 Task: Toggle the Use Inline Completions option in the meme.
Action: Mouse moved to (9, 500)
Screenshot: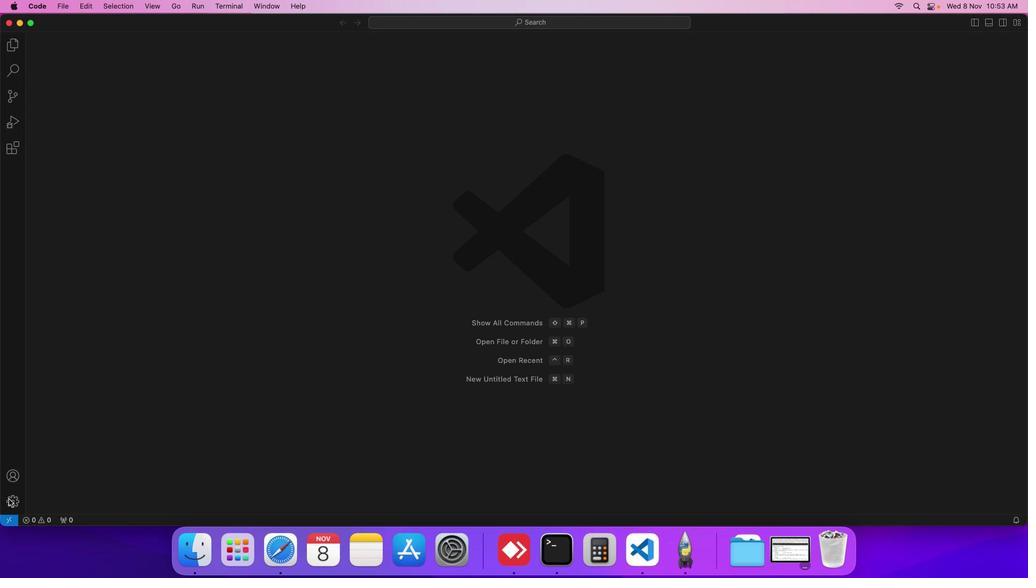 
Action: Mouse pressed left at (9, 500)
Screenshot: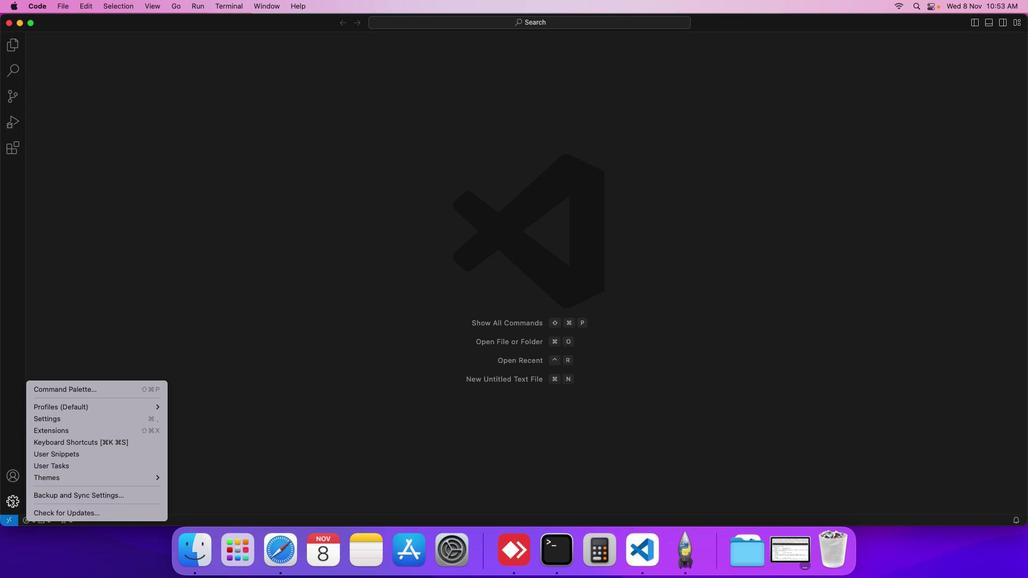 
Action: Mouse moved to (72, 416)
Screenshot: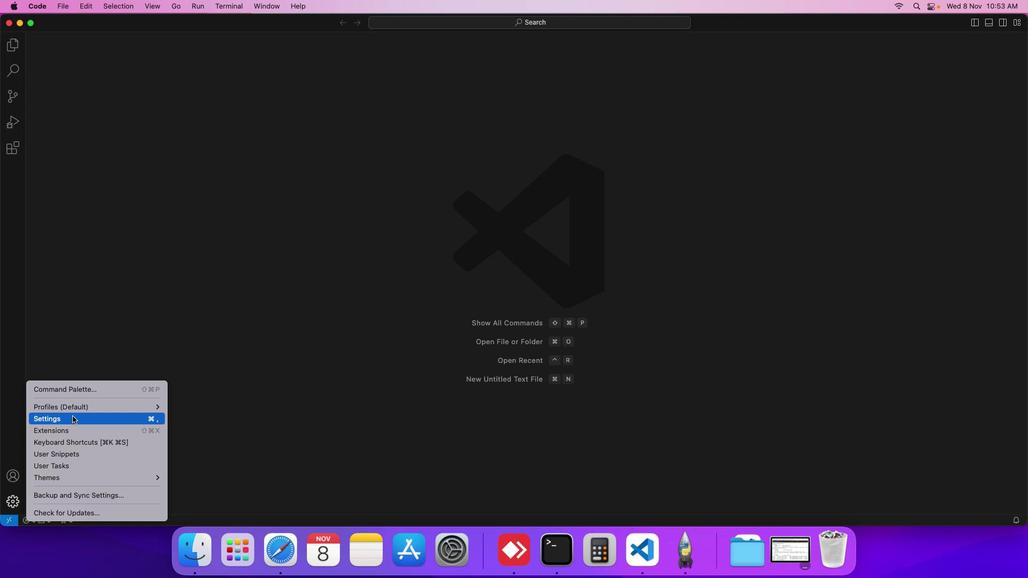 
Action: Mouse pressed left at (72, 416)
Screenshot: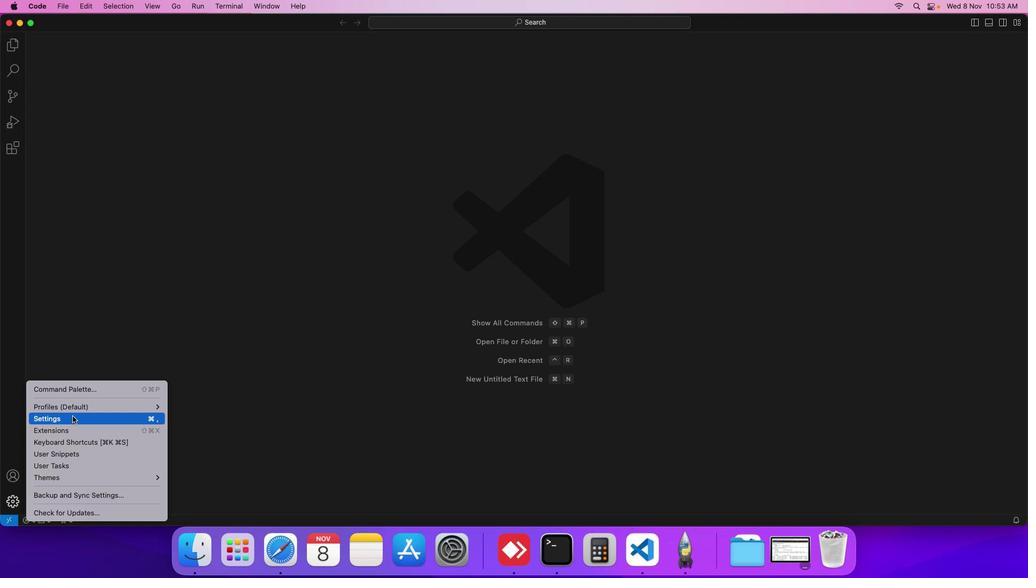 
Action: Mouse moved to (237, 194)
Screenshot: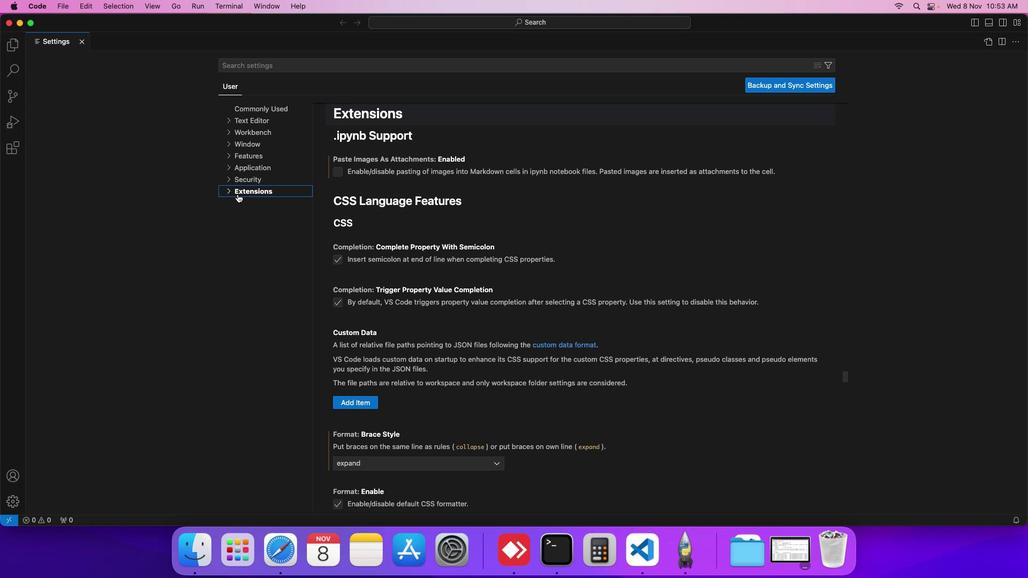 
Action: Mouse pressed left at (237, 194)
Screenshot: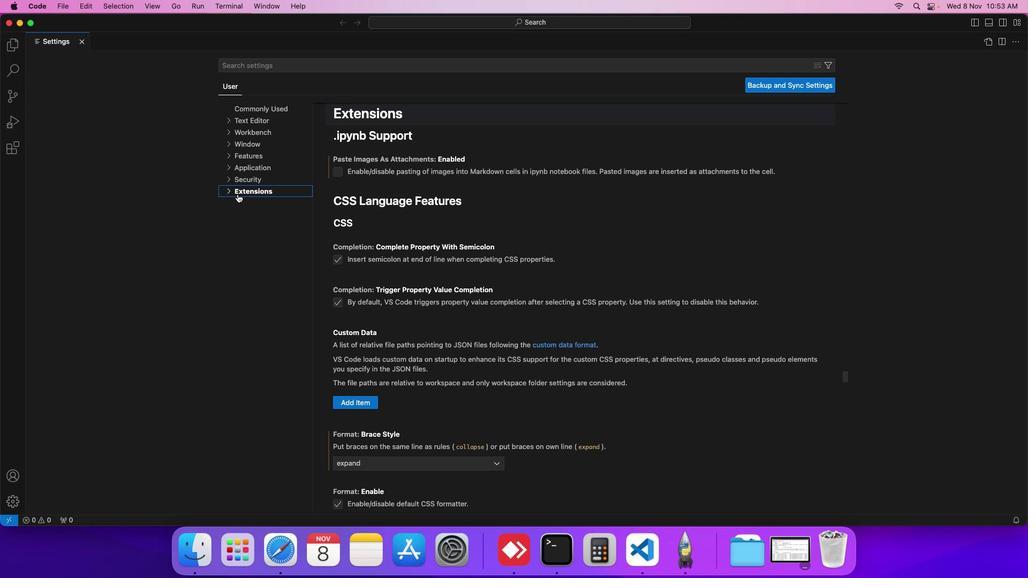 
Action: Mouse moved to (251, 226)
Screenshot: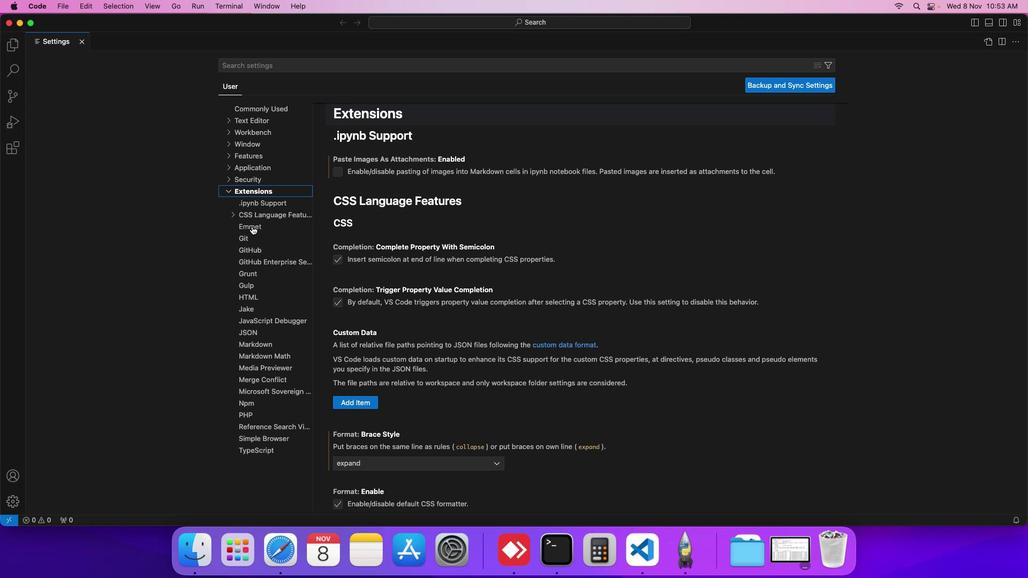 
Action: Mouse pressed left at (251, 226)
Screenshot: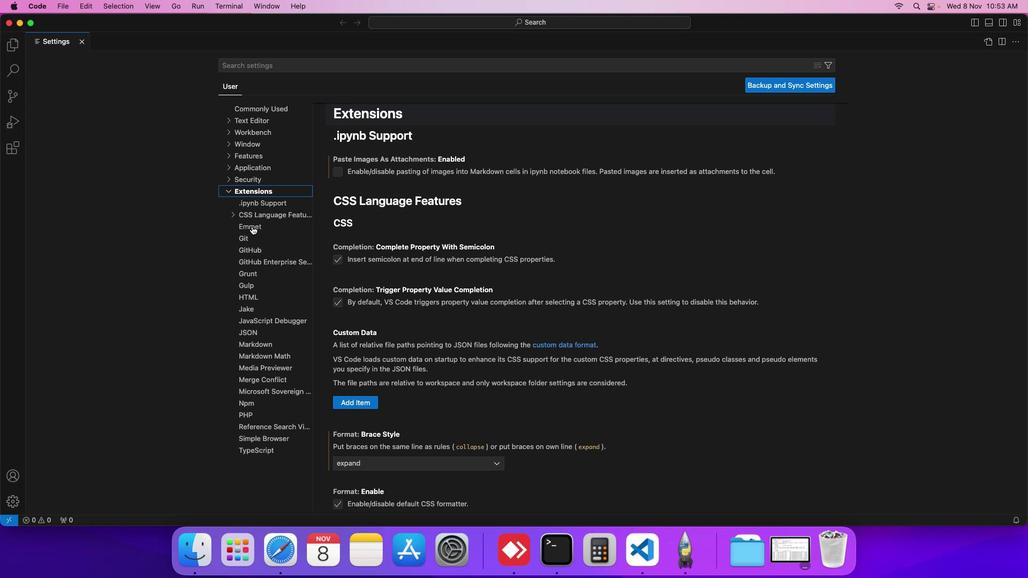
Action: Mouse moved to (382, 323)
Screenshot: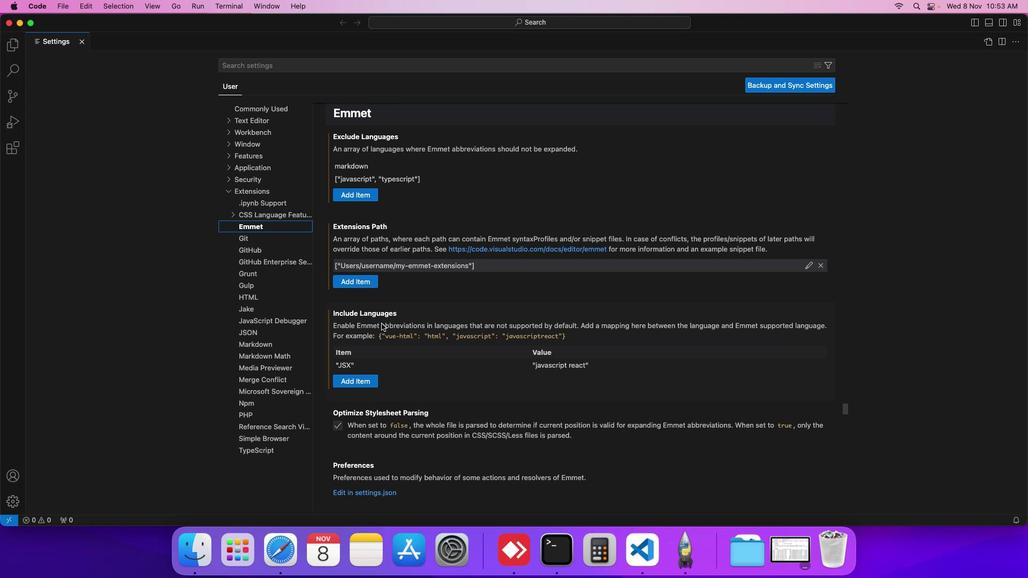 
Action: Mouse scrolled (382, 323) with delta (0, 0)
Screenshot: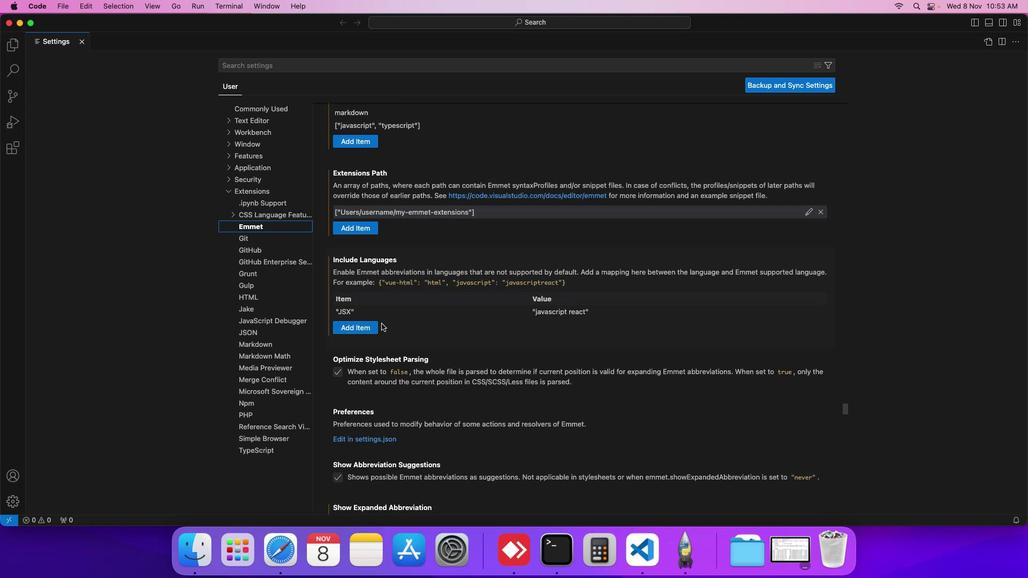 
Action: Mouse scrolled (382, 323) with delta (0, 0)
Screenshot: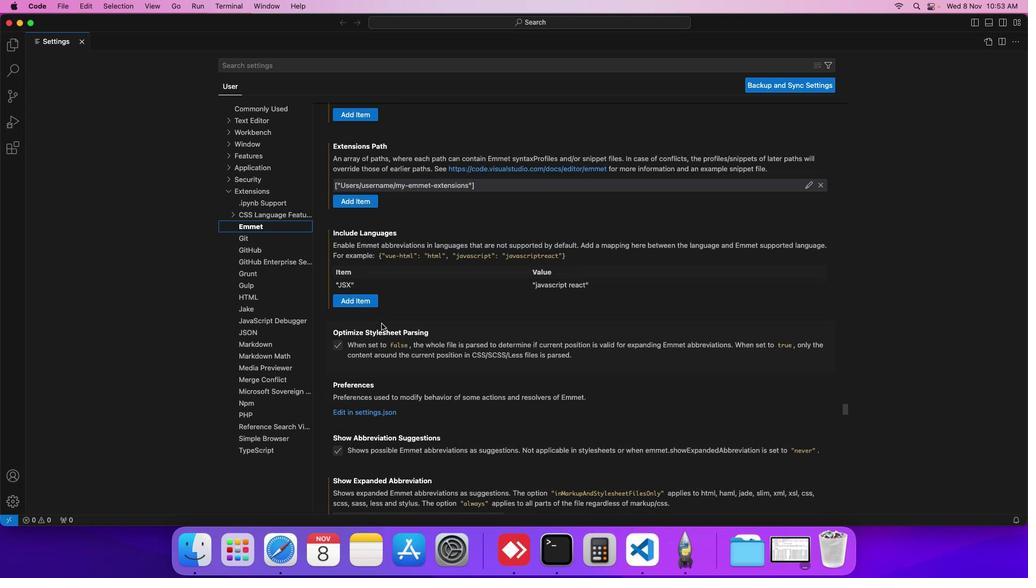 
Action: Mouse scrolled (382, 323) with delta (0, 0)
Screenshot: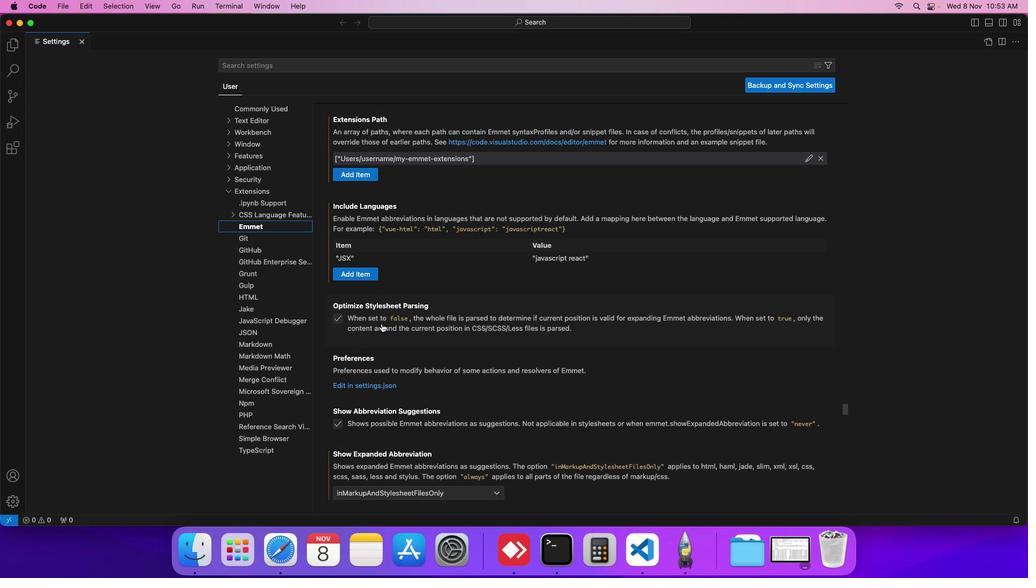 
Action: Mouse scrolled (382, 323) with delta (0, 0)
Screenshot: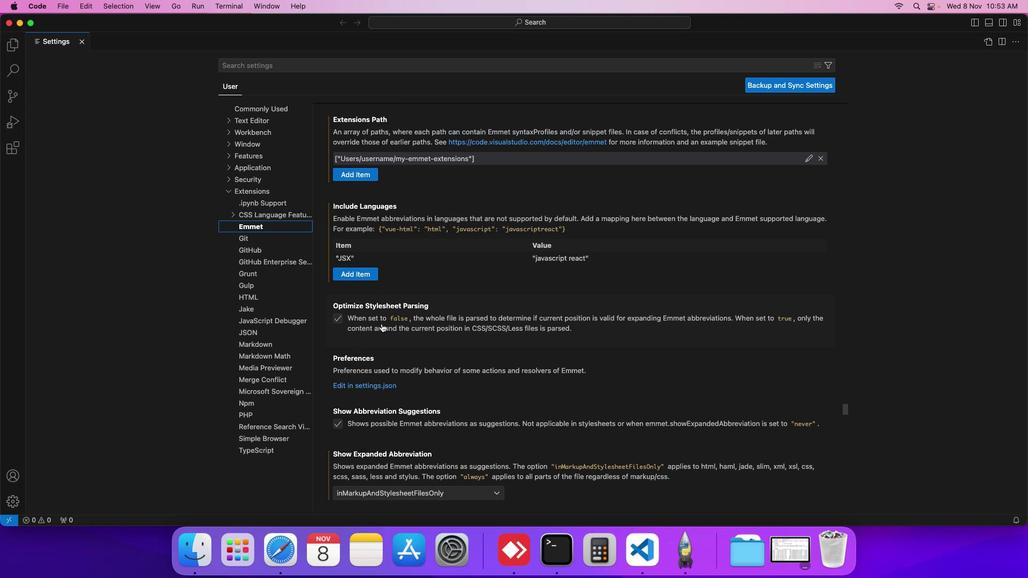 
Action: Mouse moved to (381, 323)
Screenshot: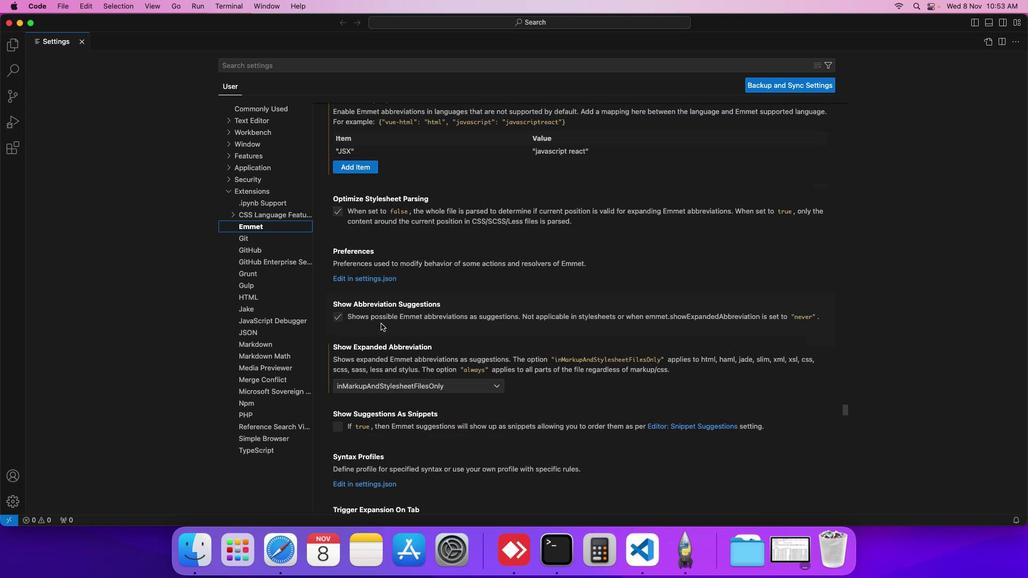 
Action: Mouse scrolled (381, 323) with delta (0, 0)
Screenshot: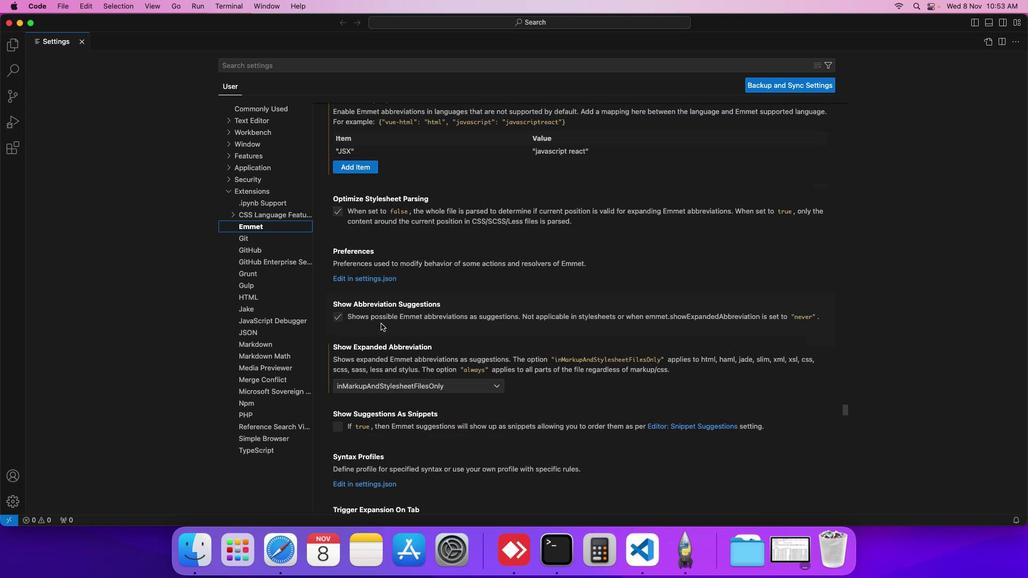
Action: Mouse scrolled (381, 323) with delta (0, 0)
Screenshot: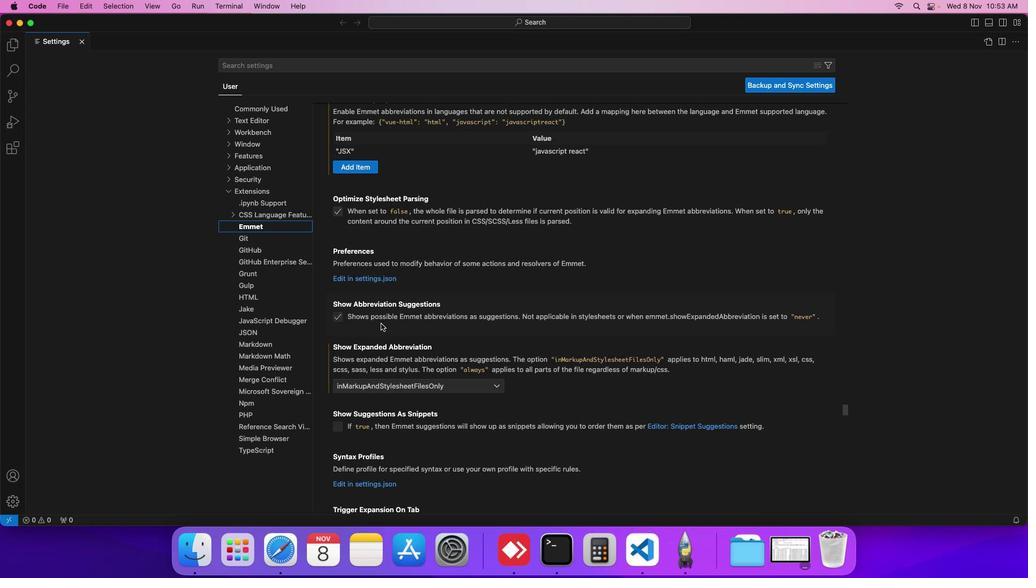 
Action: Mouse scrolled (381, 323) with delta (0, -1)
Screenshot: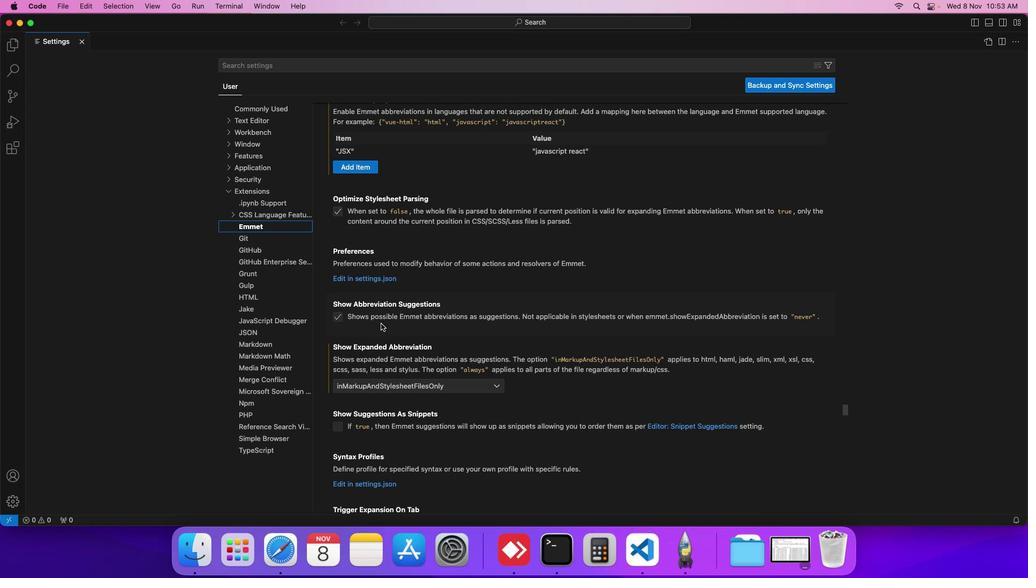 
Action: Mouse scrolled (381, 323) with delta (0, -1)
Screenshot: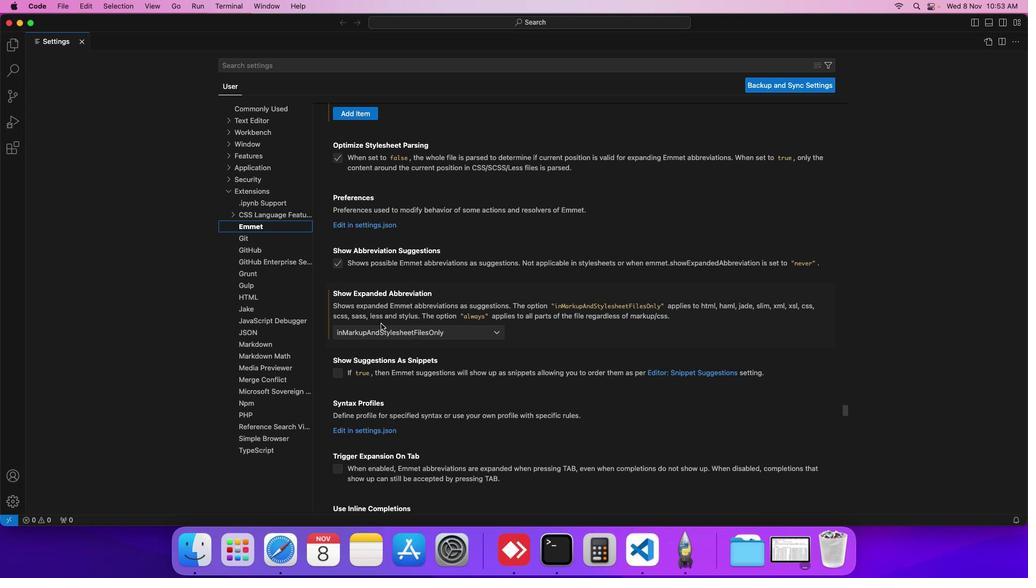 
Action: Mouse scrolled (381, 323) with delta (0, 0)
Screenshot: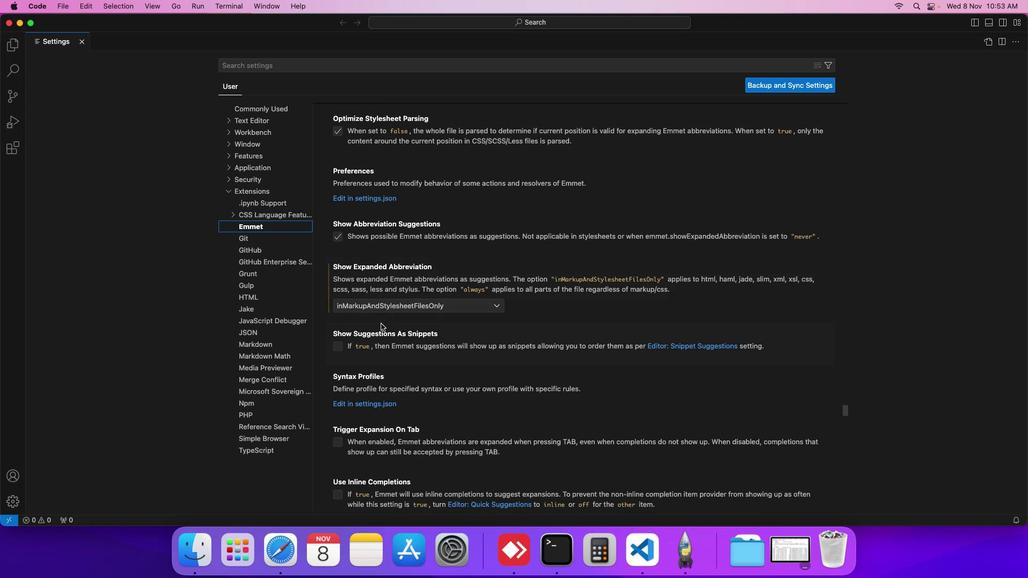
Action: Mouse moved to (381, 323)
Screenshot: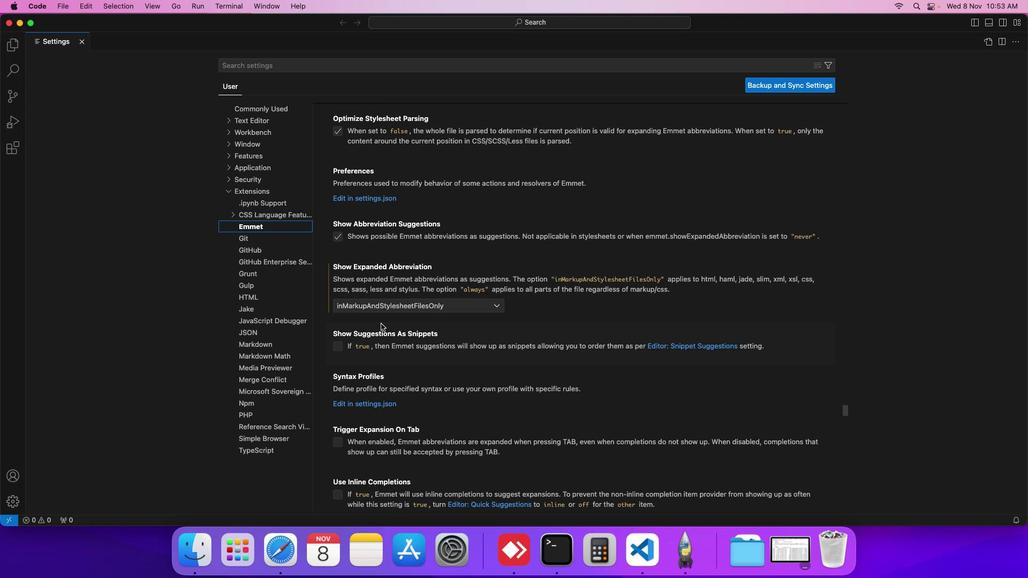 
Action: Mouse scrolled (381, 323) with delta (0, 0)
Screenshot: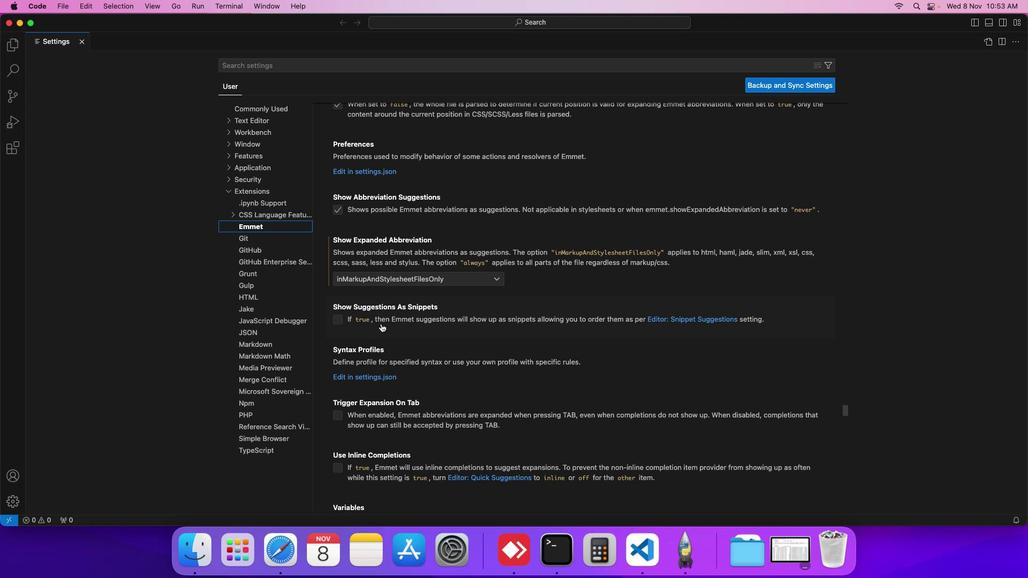 
Action: Mouse scrolled (381, 323) with delta (0, 0)
Screenshot: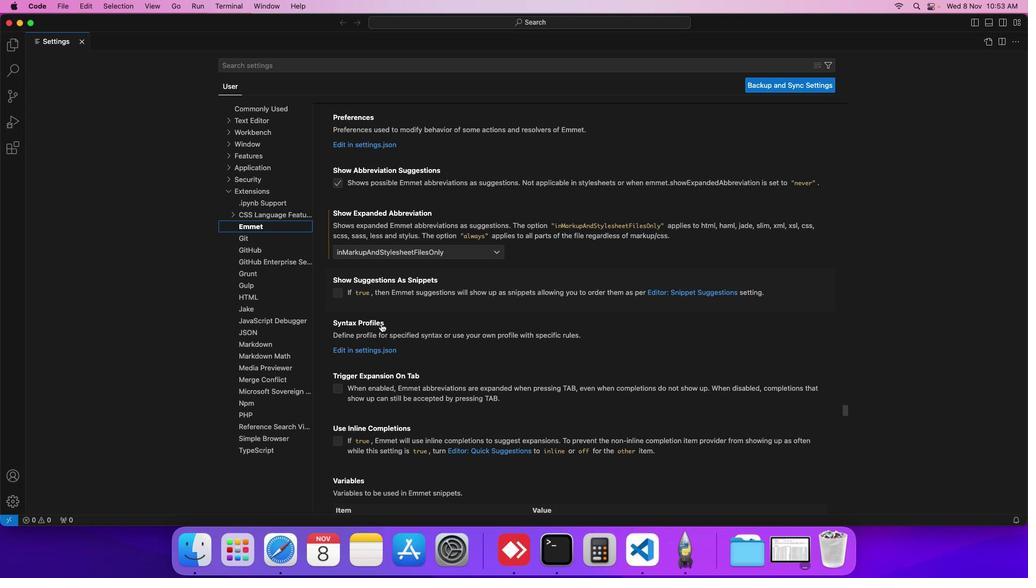 
Action: Mouse scrolled (381, 323) with delta (0, 0)
Screenshot: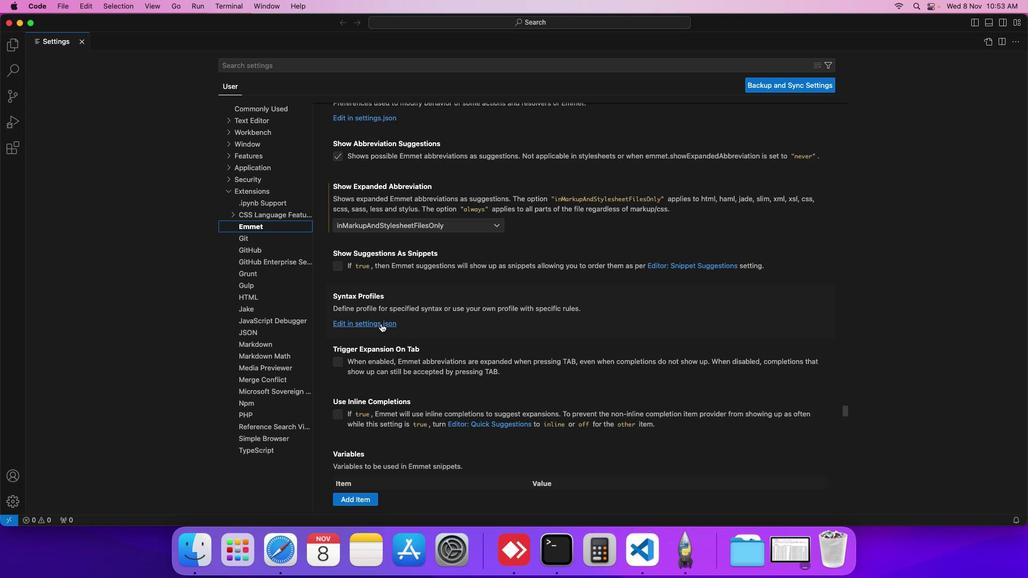 
Action: Mouse scrolled (381, 323) with delta (0, 0)
Screenshot: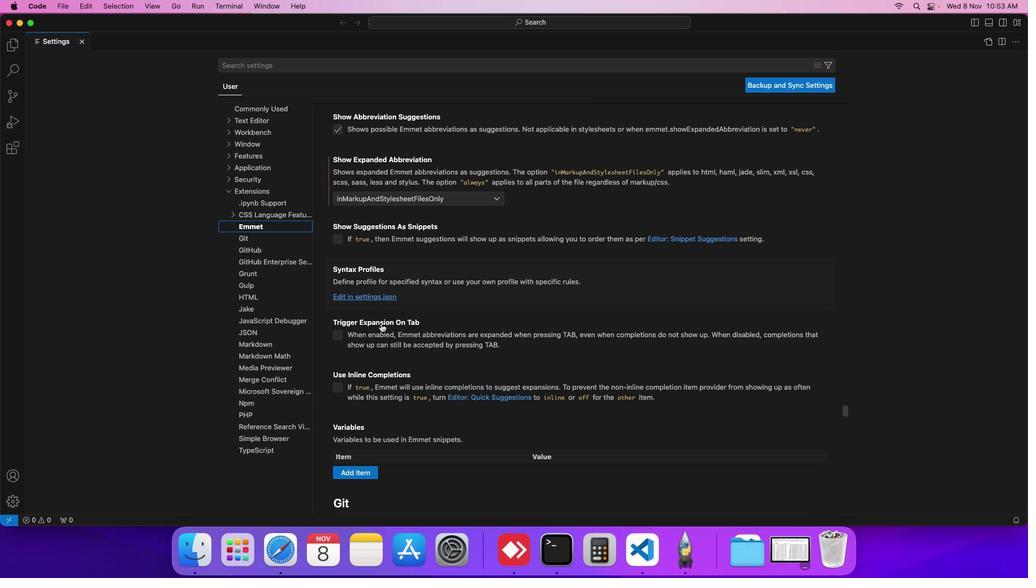
Action: Mouse scrolled (381, 323) with delta (0, 0)
Screenshot: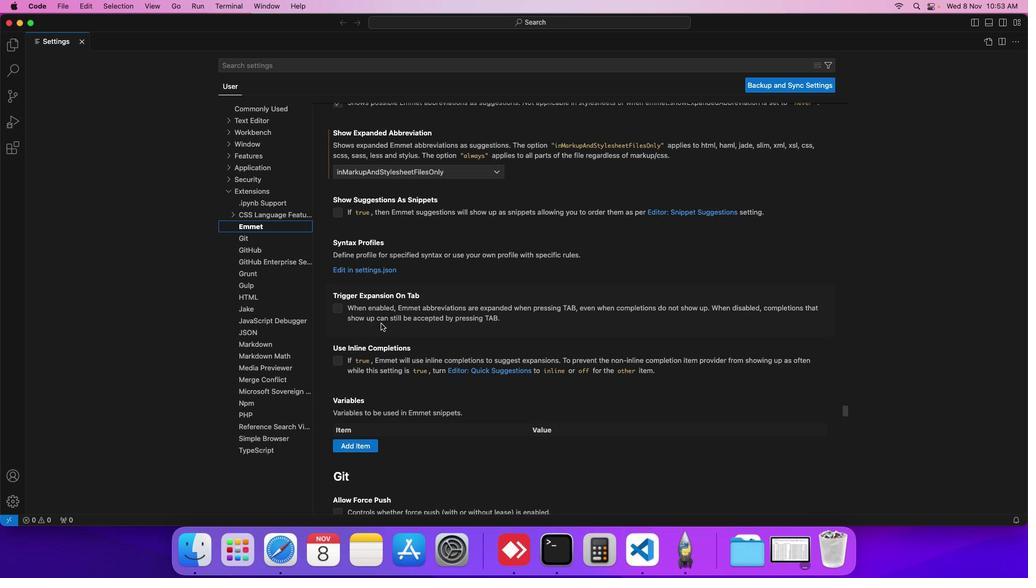 
Action: Mouse scrolled (381, 323) with delta (0, 0)
Screenshot: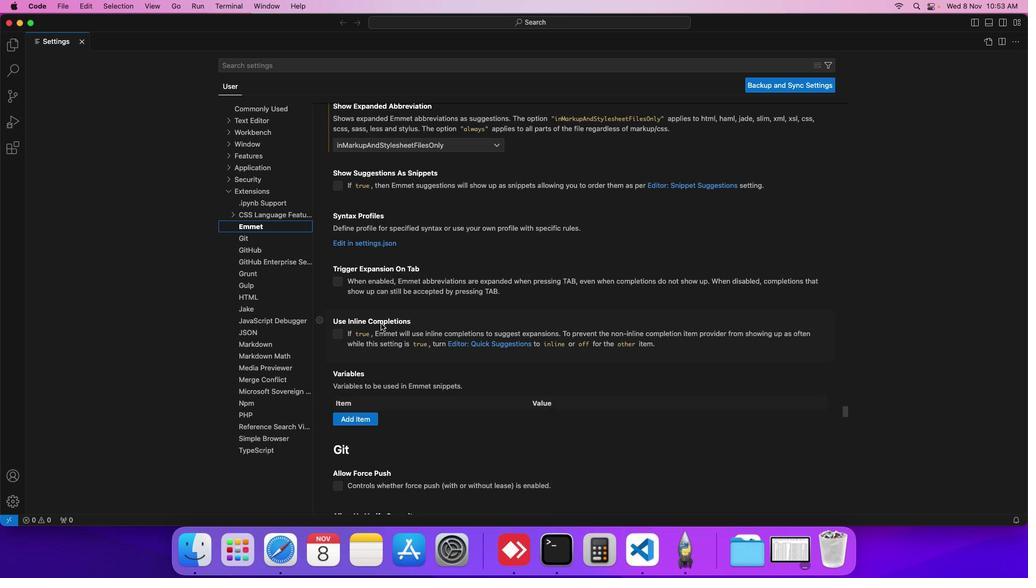 
Action: Mouse scrolled (381, 323) with delta (0, 0)
Screenshot: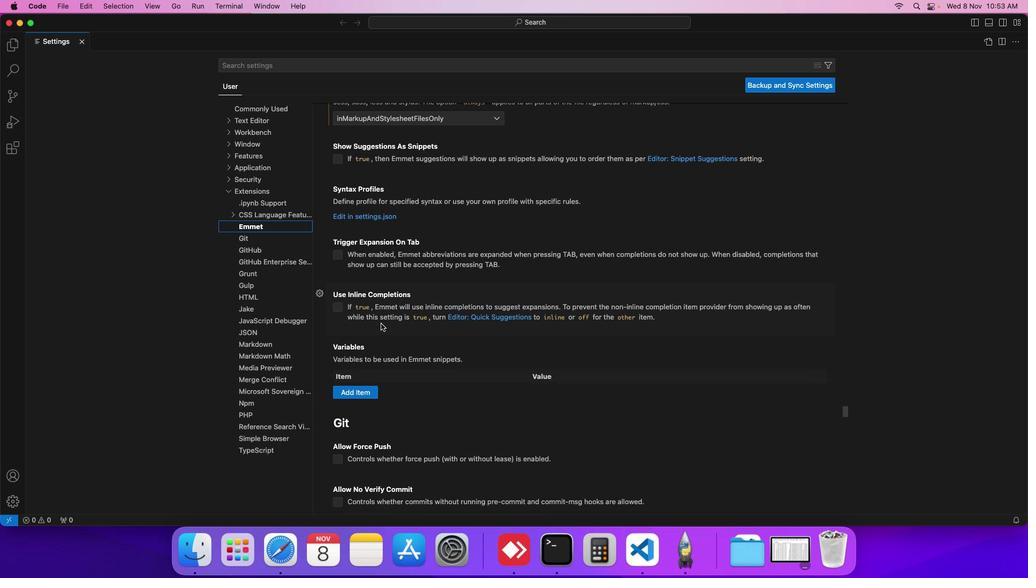 
Action: Mouse scrolled (381, 323) with delta (0, 0)
Screenshot: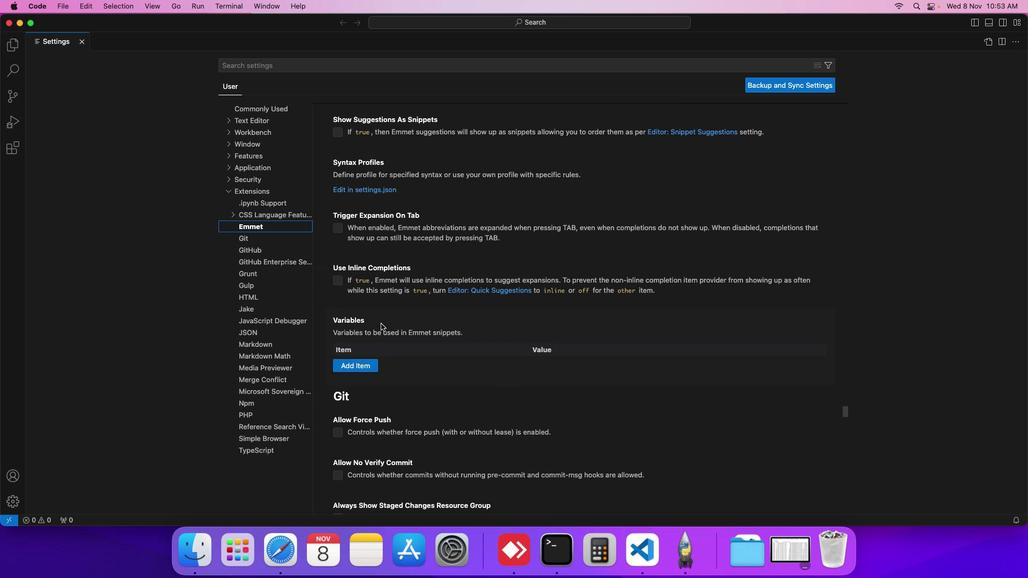 
Action: Mouse scrolled (381, 323) with delta (0, 0)
Screenshot: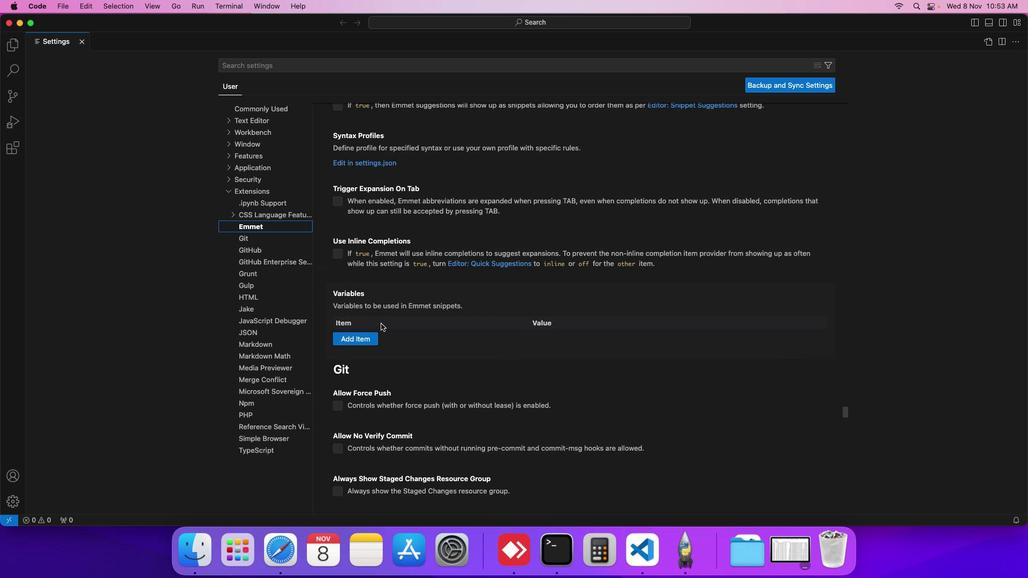
Action: Mouse moved to (337, 254)
Screenshot: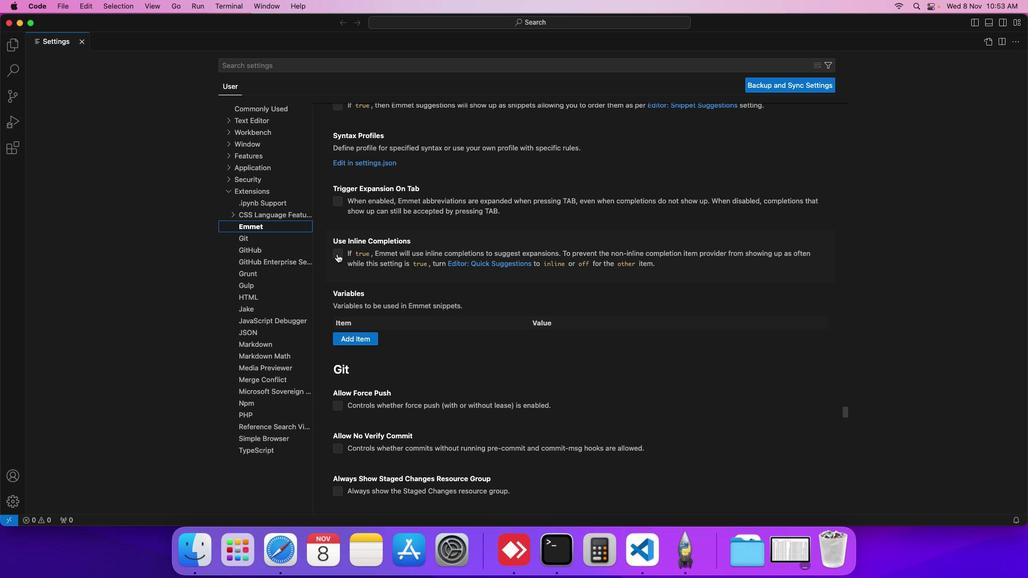 
Action: Mouse pressed left at (337, 254)
Screenshot: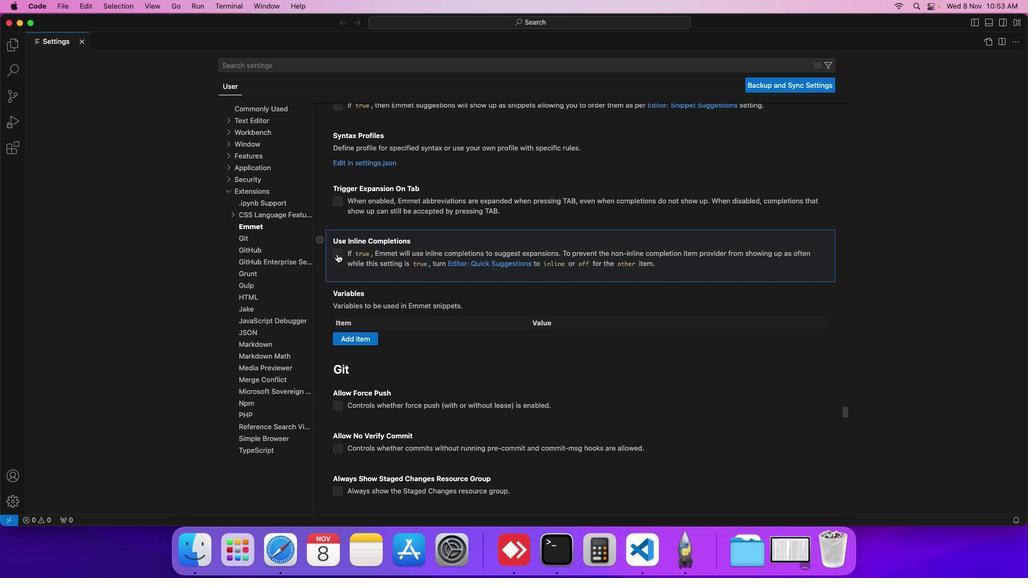 
Action: Mouse moved to (371, 259)
Screenshot: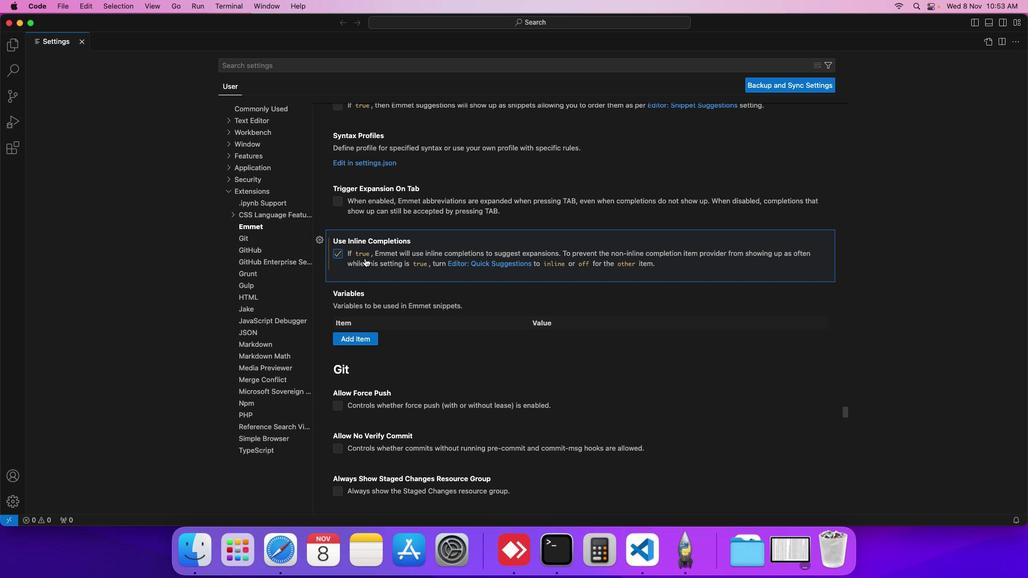 
